 Task: Make in the project AgileExpert an epic 'Cybersecurity Incident Response Testing'. Create in the project AgileExpert an epic 'IT Asset Management Process Improvement'. Add in the project AgileExpert an epic 'IT Service Desk Process Improvement'
Action: Mouse moved to (129, 193)
Screenshot: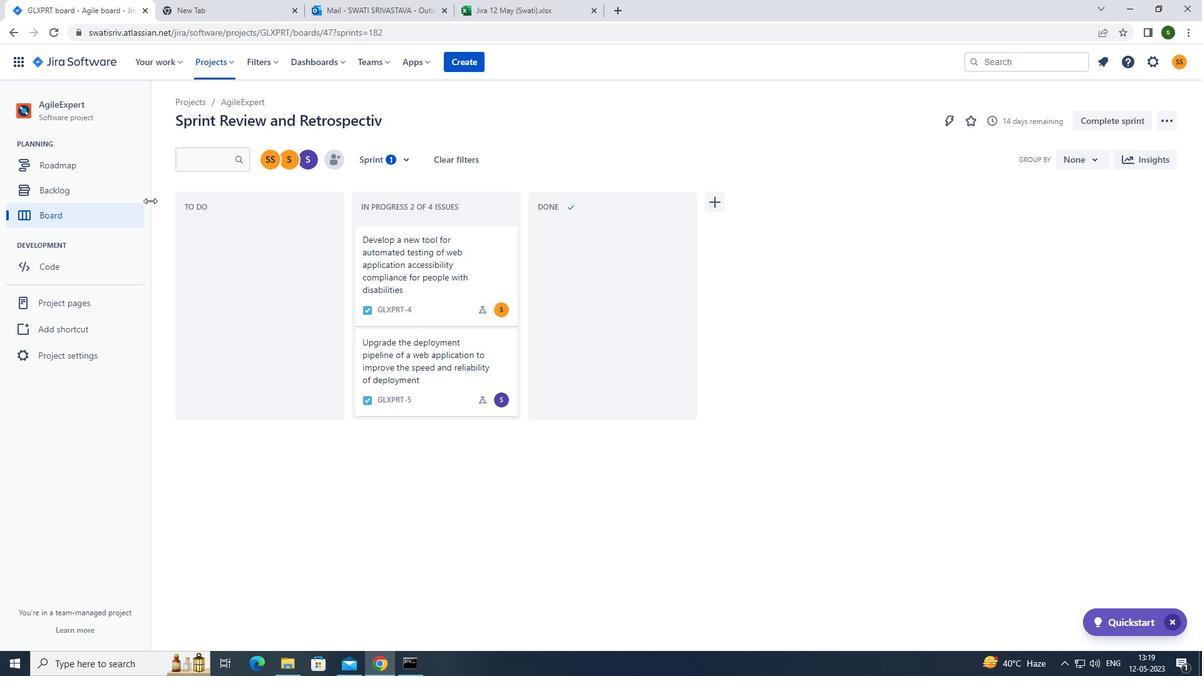 
Action: Mouse pressed left at (129, 193)
Screenshot: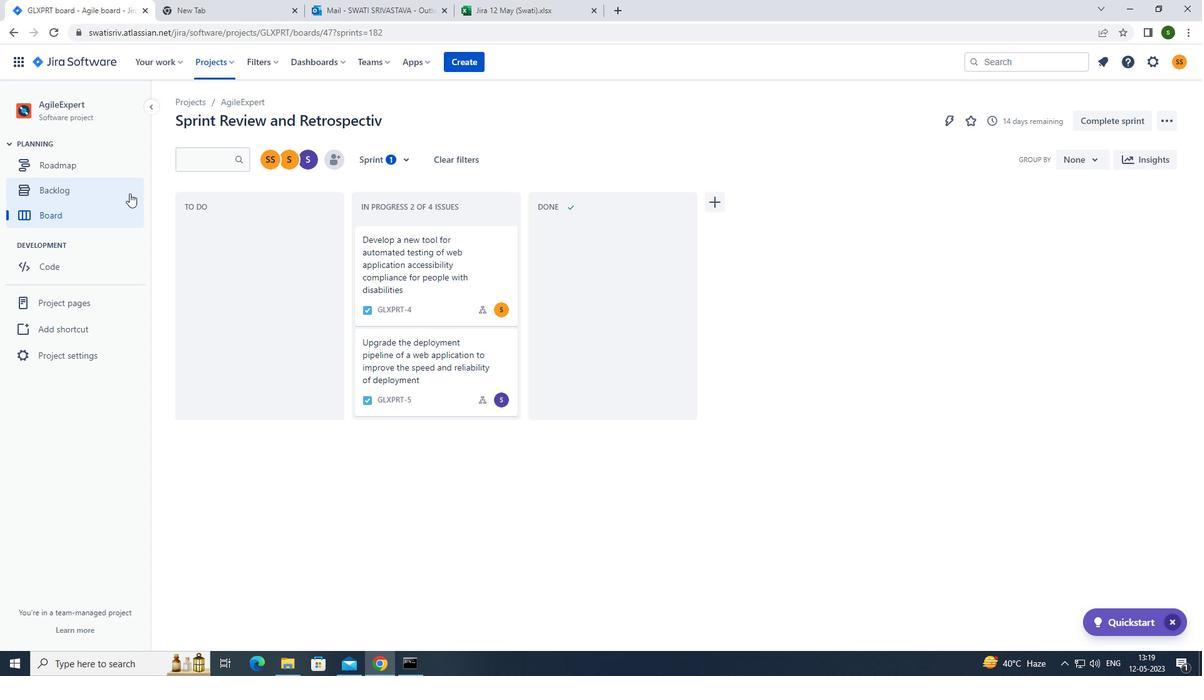 
Action: Mouse moved to (383, 152)
Screenshot: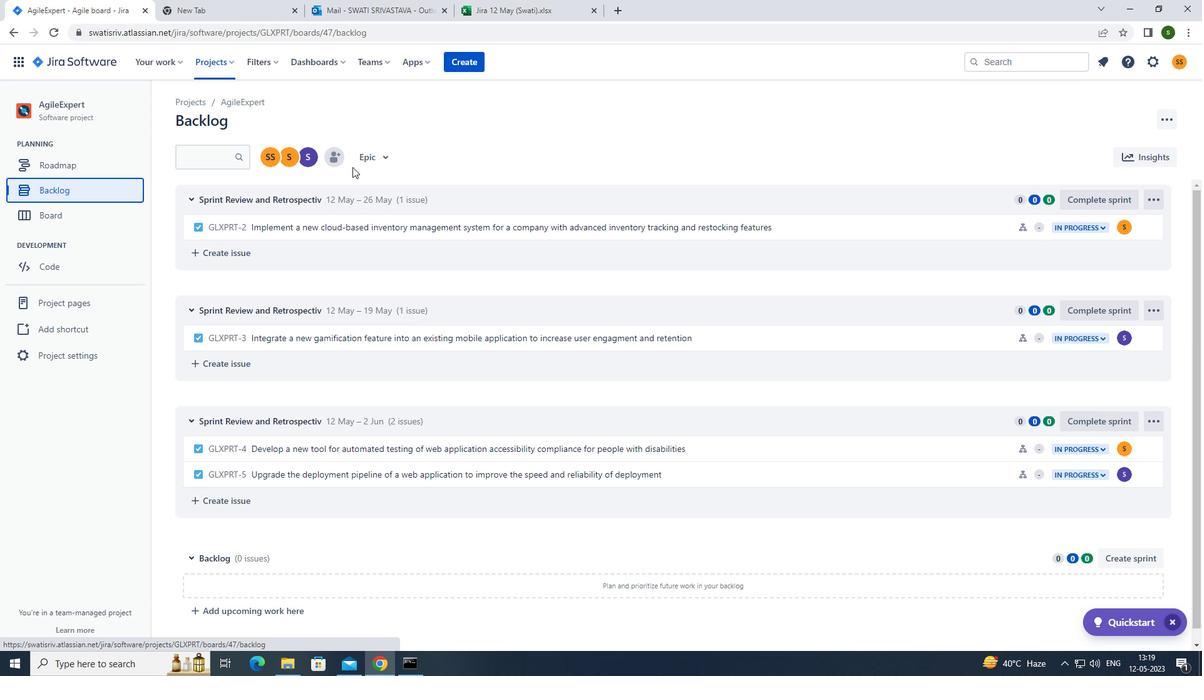 
Action: Mouse pressed left at (383, 152)
Screenshot: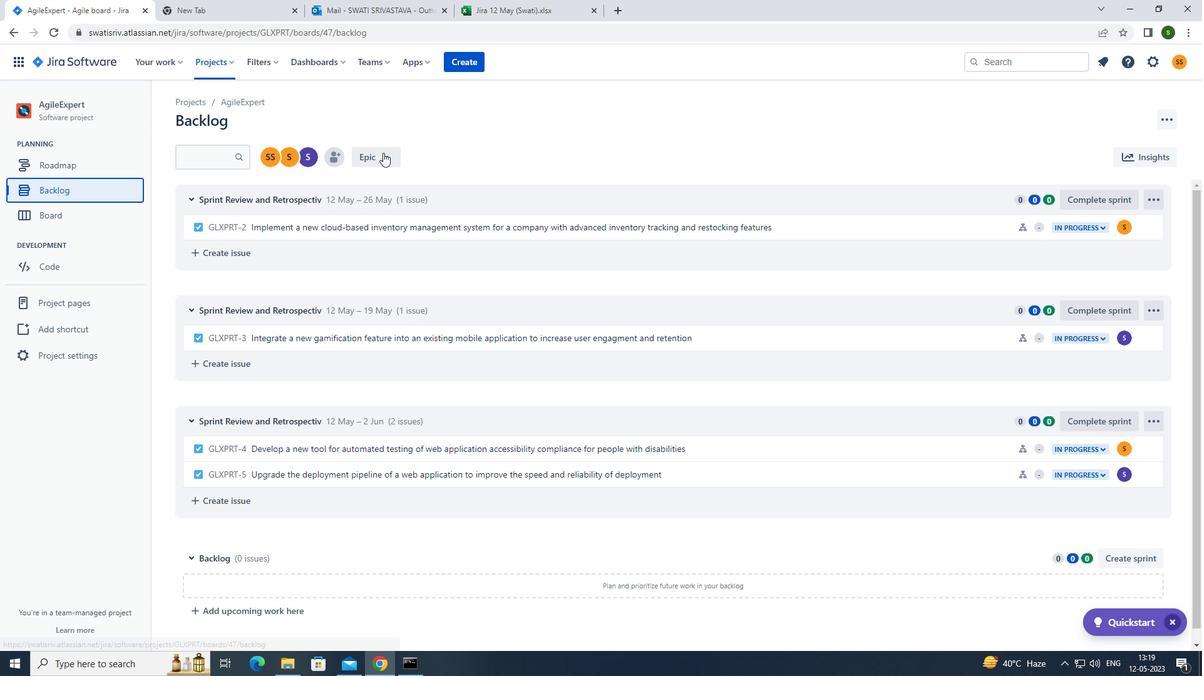 
Action: Mouse moved to (368, 230)
Screenshot: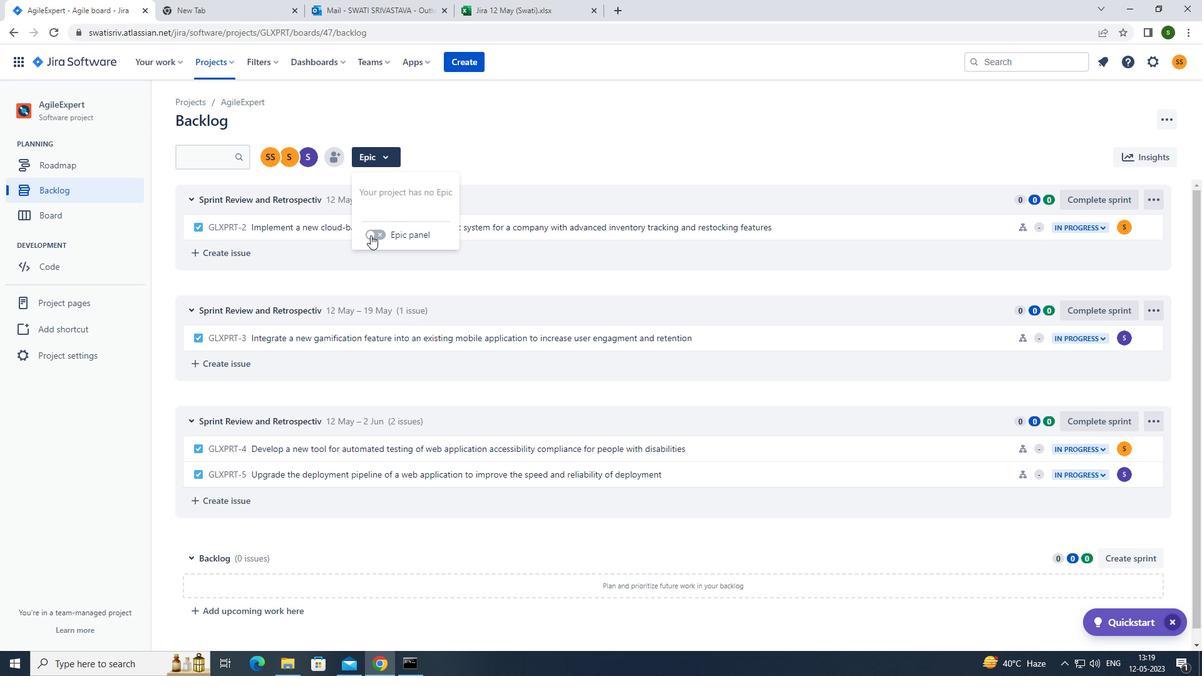 
Action: Mouse pressed left at (368, 230)
Screenshot: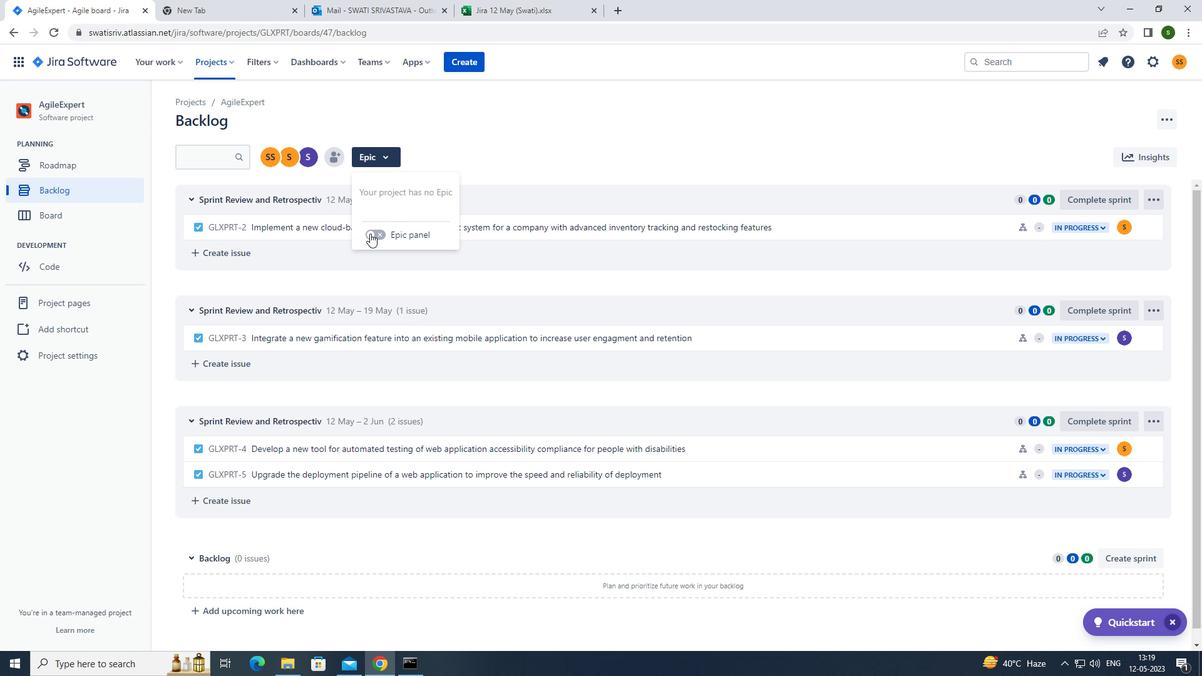 
Action: Mouse moved to (253, 434)
Screenshot: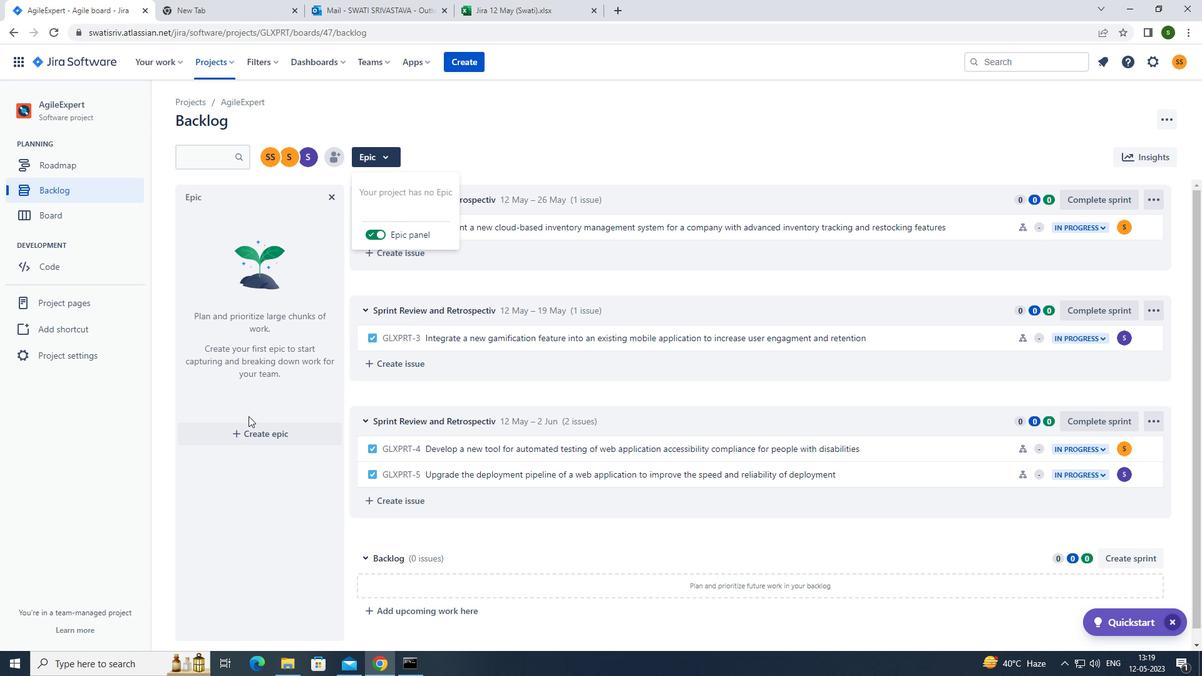
Action: Mouse pressed left at (253, 434)
Screenshot: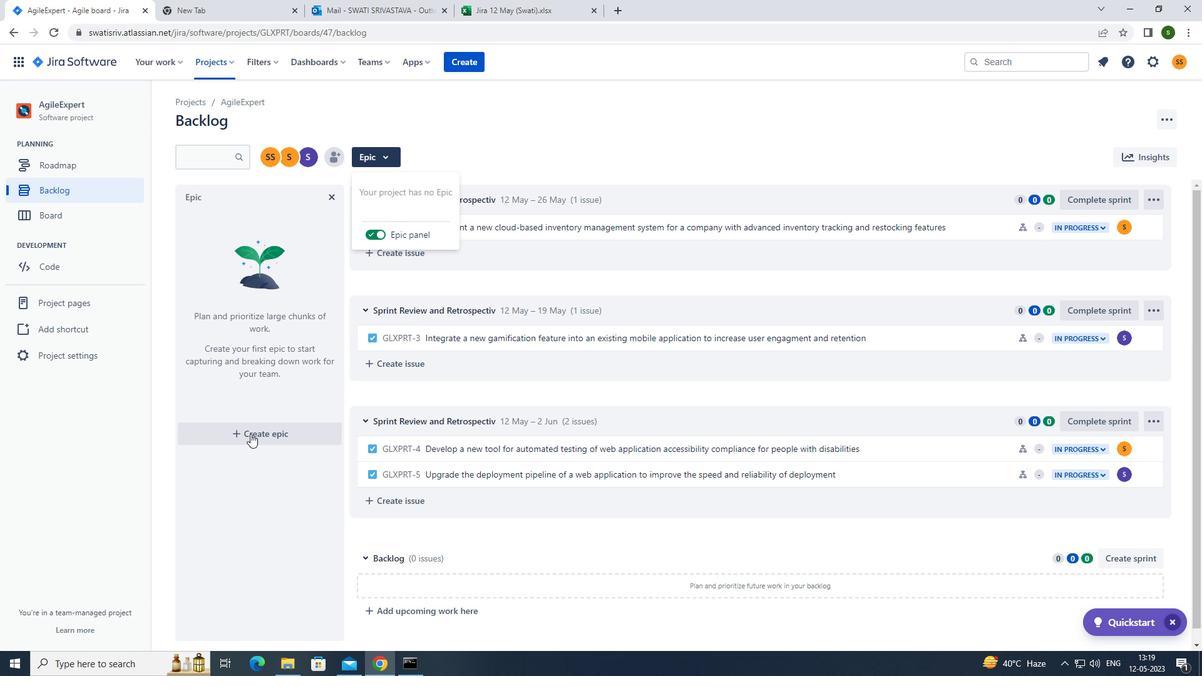 
Action: Mouse moved to (240, 438)
Screenshot: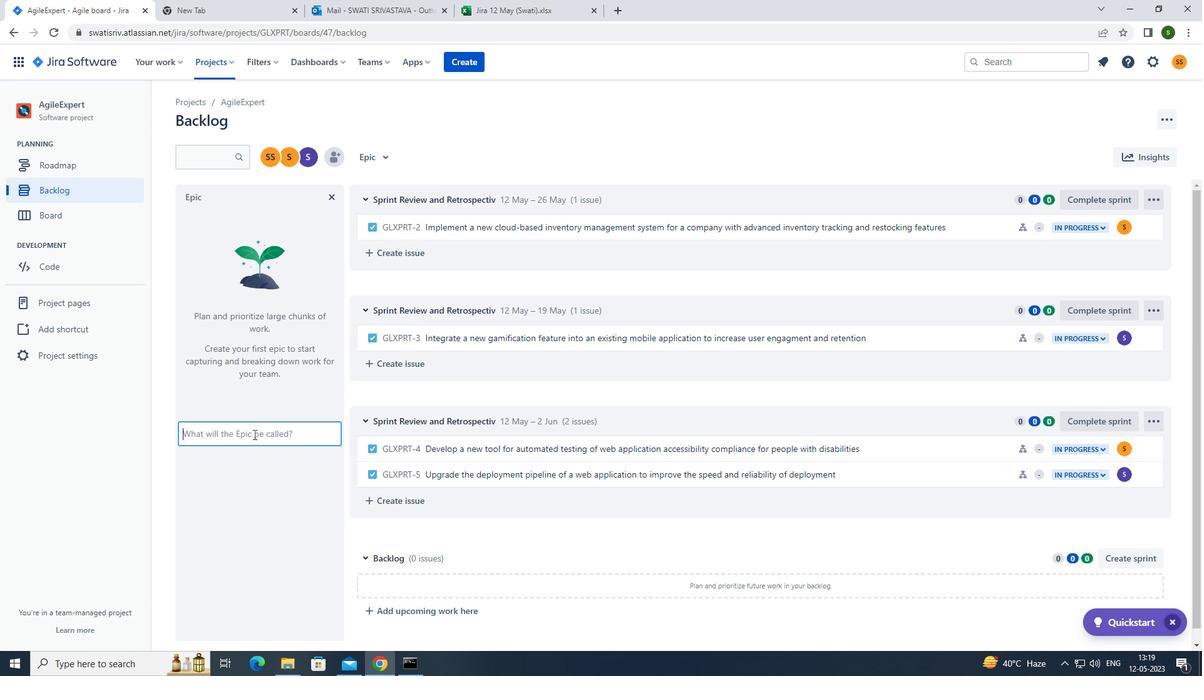 
Action: Key pressed <Key.caps_lock>c<Key.caps_lock>ybersecurity<Key.space><Key.caps_lock>i<Key.caps_lock>nd<Key.backspace>cident<Key.space><Key.caps_lock>r<Key.caps_lock>esponse<Key.space><Key.caps_lock>t<Key.caps_lock>esting<Key.enter><Key.caps_lock>it<Key.space>a<Key.caps_lock>sset<Key.space><Key.caps_lock>m<Key.caps_lock>anagement<Key.space><Key.caps_lock>p<Key.caps_lock>rocess<Key.space><Key.caps_lock>i<Key.caps_lock>mprovement<Key.enter><Key.caps_lock>it<Key.space>s<Key.caps_lock>ervice<Key.space><Key.caps_lock>d<Key.caps_lock>esk<Key.space><Key.caps_lock>p<Key.caps_lock>rocess<Key.space><Key.caps_lock>i<Key.caps_lock>mprovement<Key.enter>
Screenshot: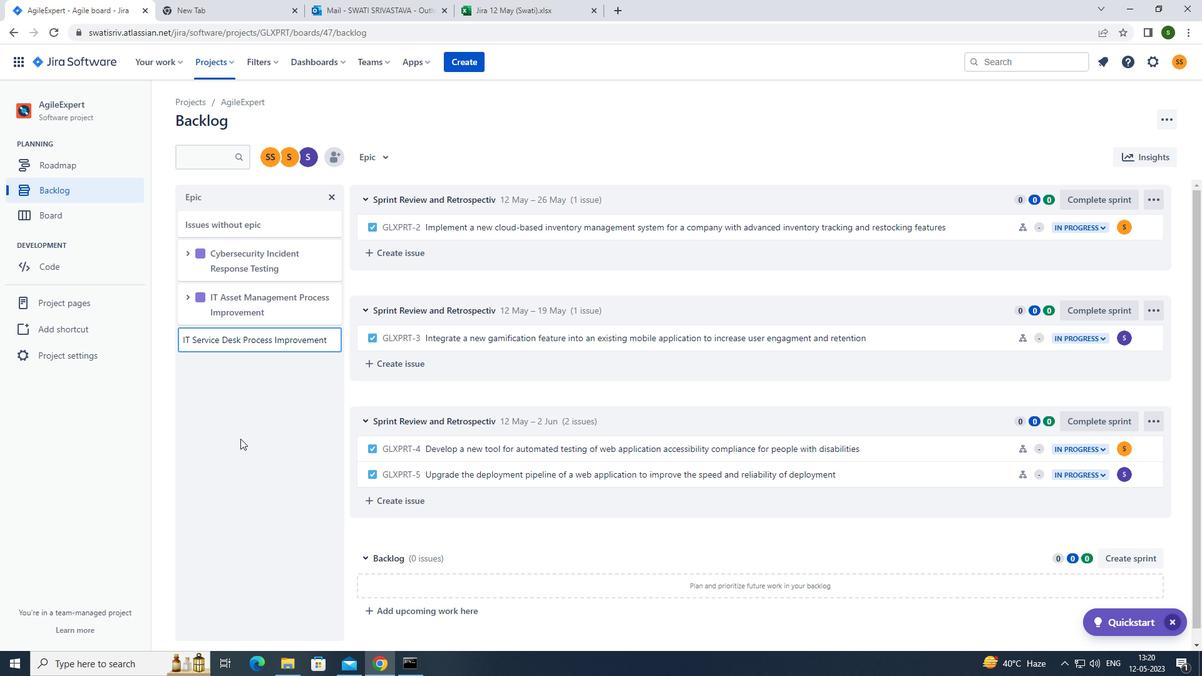 
